 Task: Look for properties with air conditioning.
Action: Mouse pressed left at (915, 131)
Screenshot: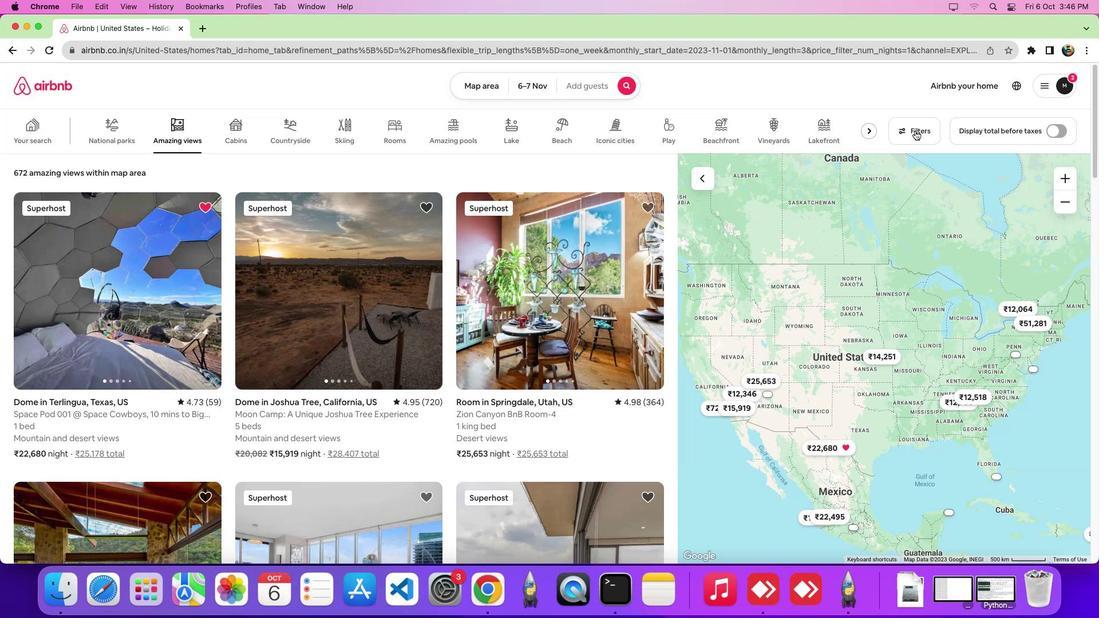 
Action: Mouse moved to (915, 130)
Screenshot: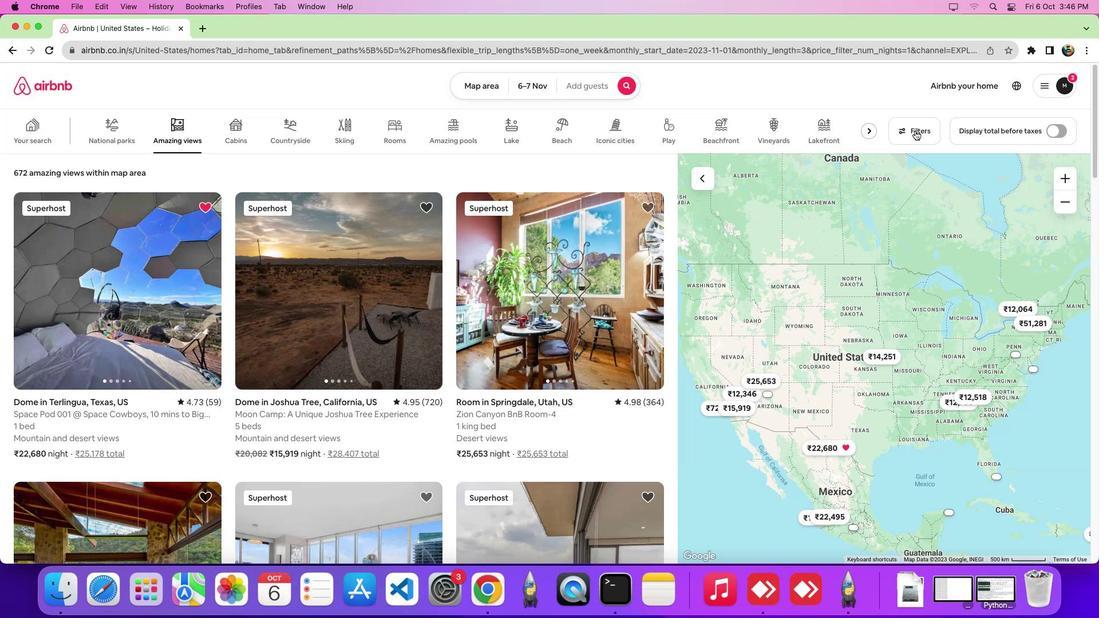 
Action: Mouse pressed left at (915, 130)
Screenshot: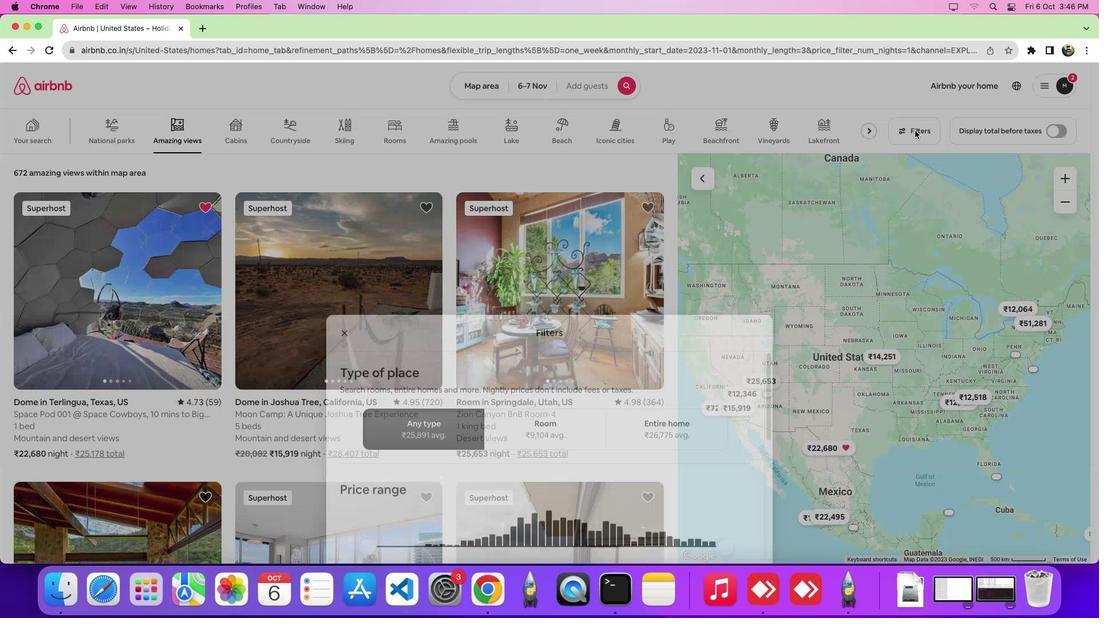 
Action: Mouse moved to (572, 203)
Screenshot: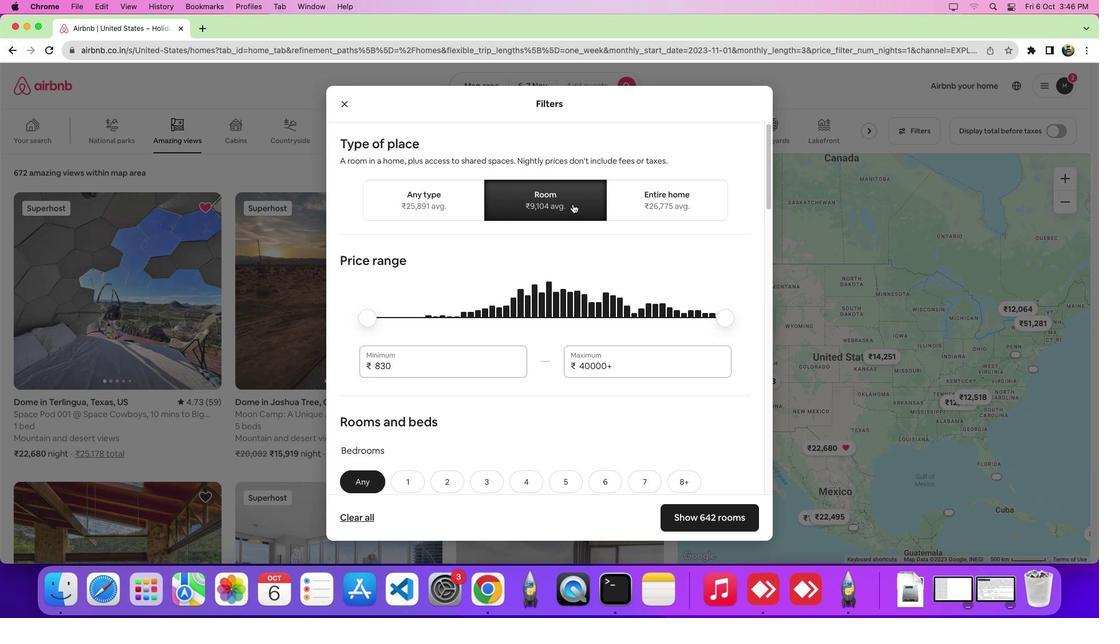 
Action: Mouse pressed left at (572, 203)
Screenshot: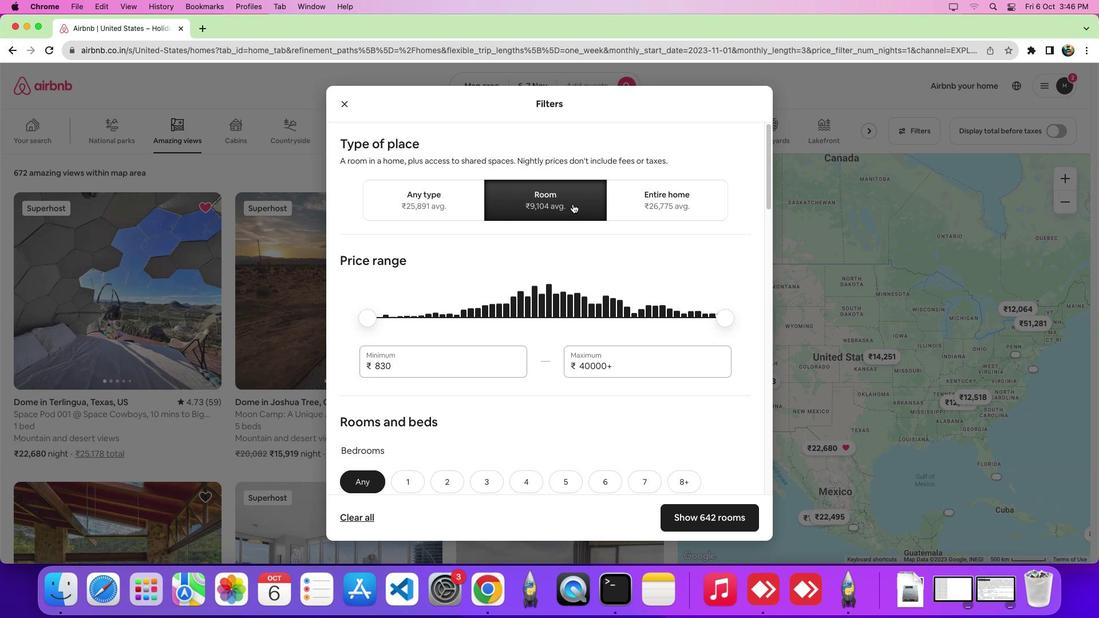 
Action: Mouse moved to (584, 301)
Screenshot: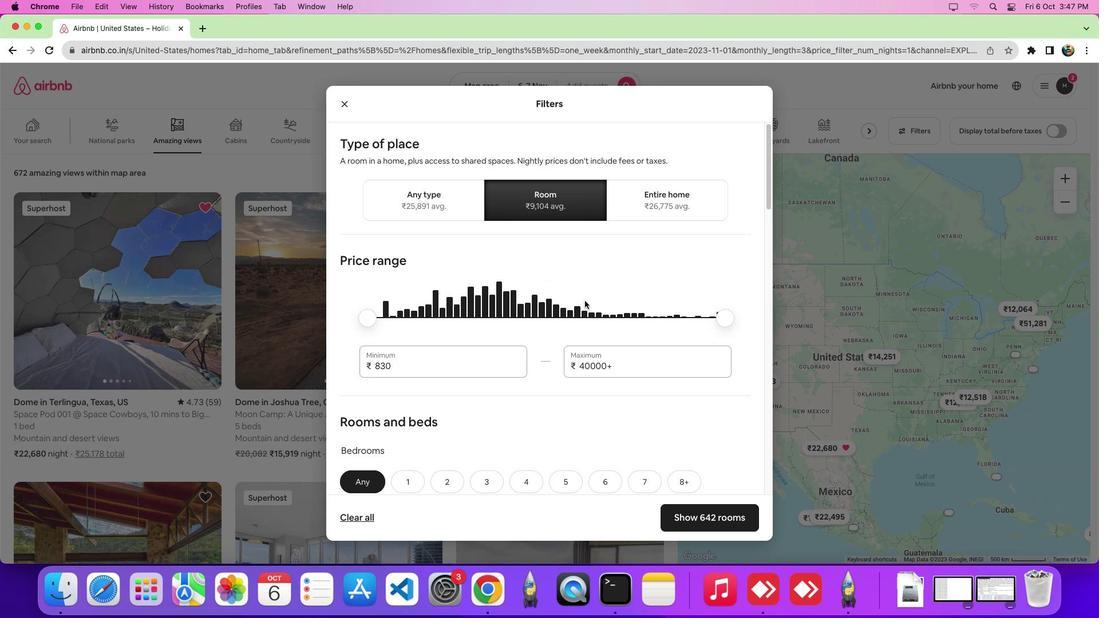 
Action: Mouse scrolled (584, 301) with delta (0, 0)
Screenshot: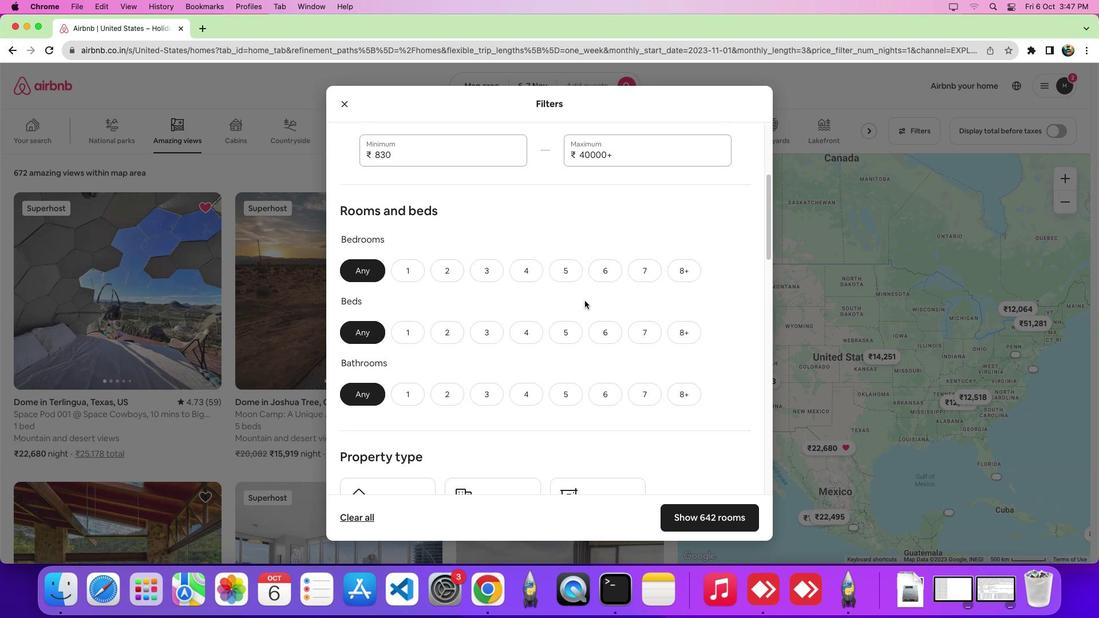 
Action: Mouse scrolled (584, 301) with delta (0, 0)
Screenshot: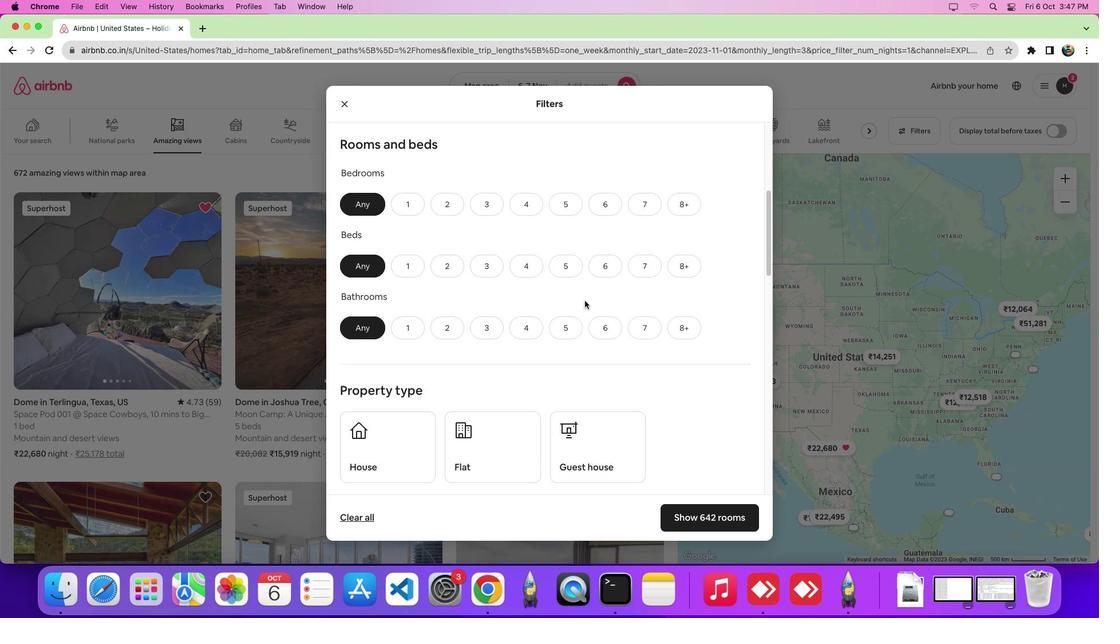 
Action: Mouse scrolled (584, 301) with delta (0, -2)
Screenshot: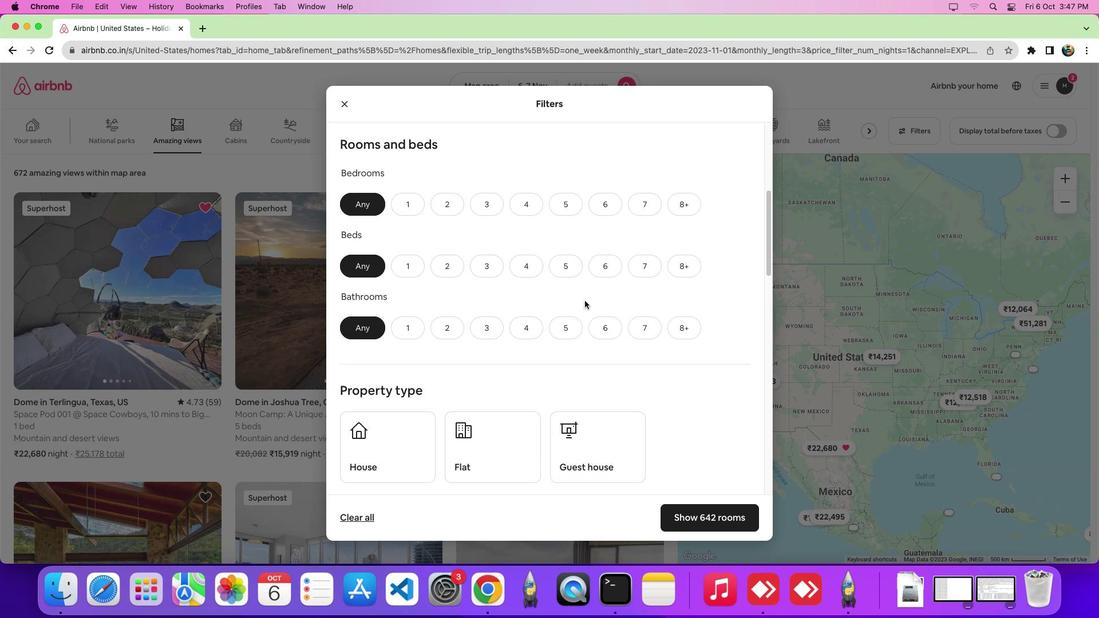 
Action: Mouse scrolled (584, 301) with delta (0, -3)
Screenshot: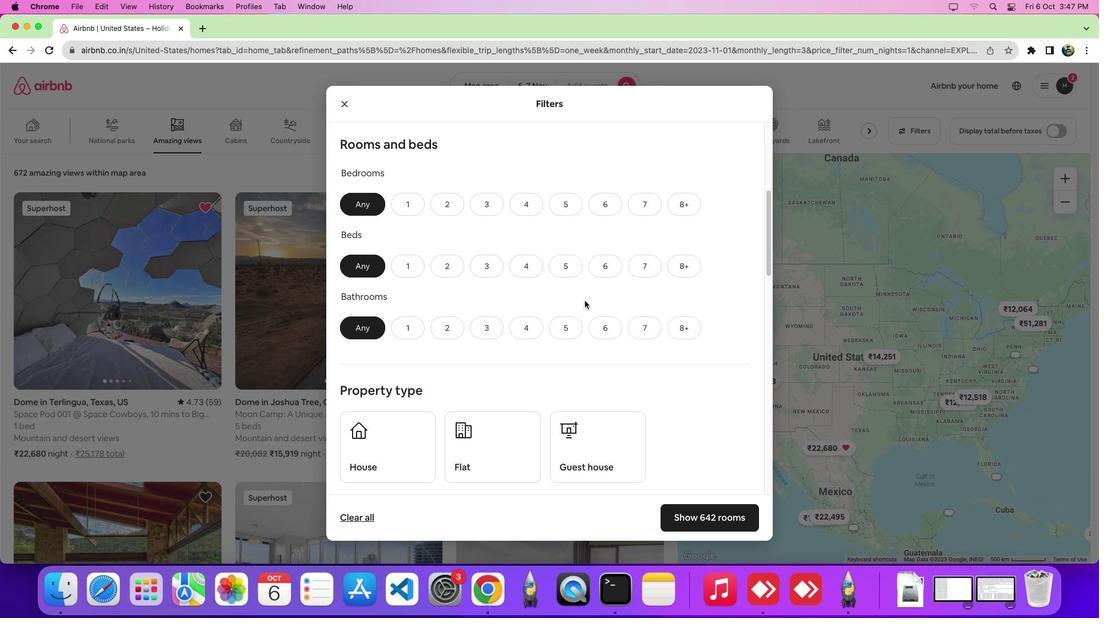 
Action: Mouse scrolled (584, 301) with delta (0, 0)
Screenshot: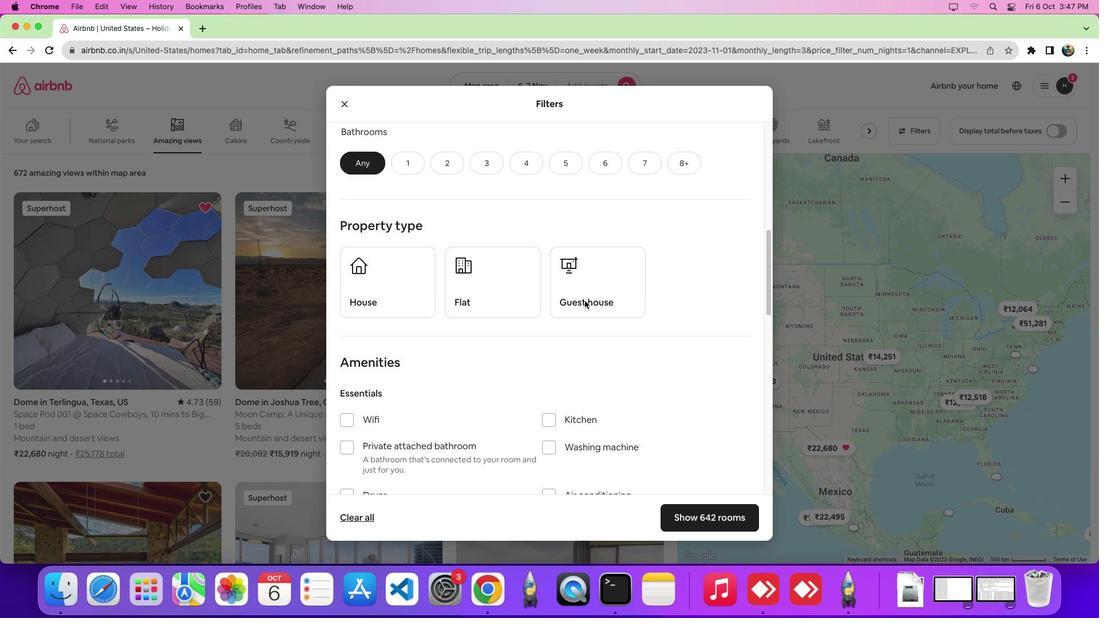 
Action: Mouse scrolled (584, 301) with delta (0, 0)
Screenshot: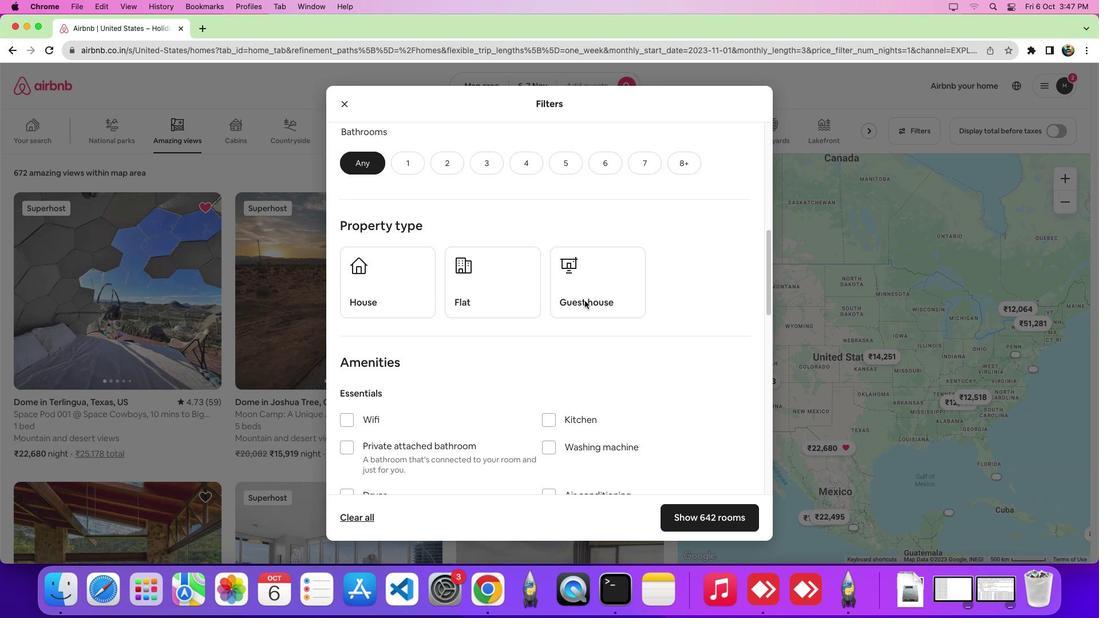 
Action: Mouse scrolled (584, 301) with delta (0, -2)
Screenshot: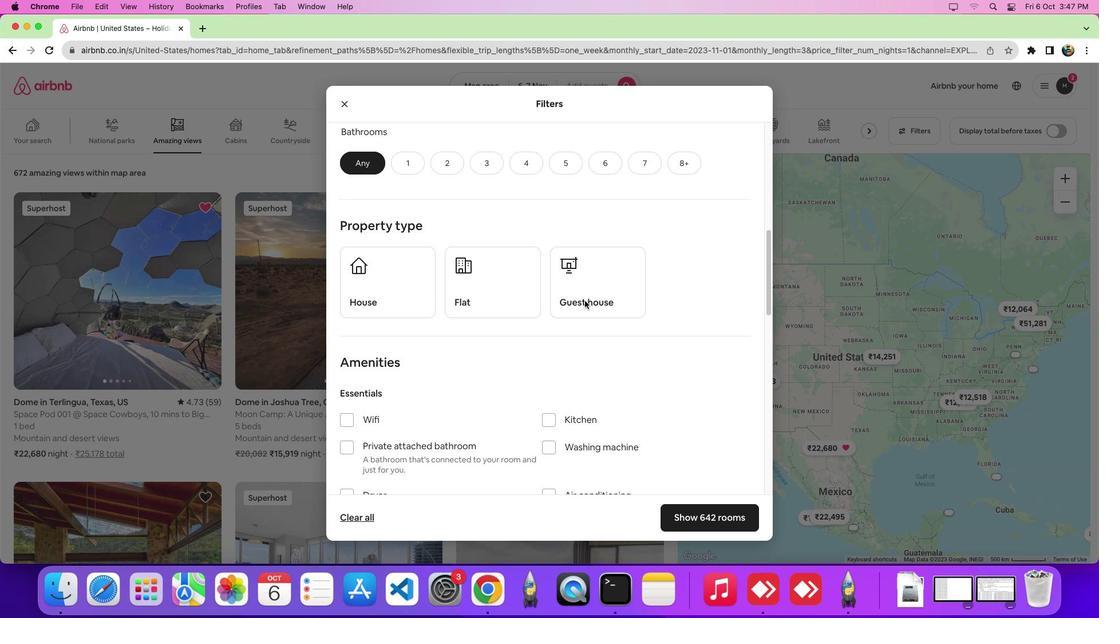 
Action: Mouse scrolled (584, 301) with delta (0, 0)
Screenshot: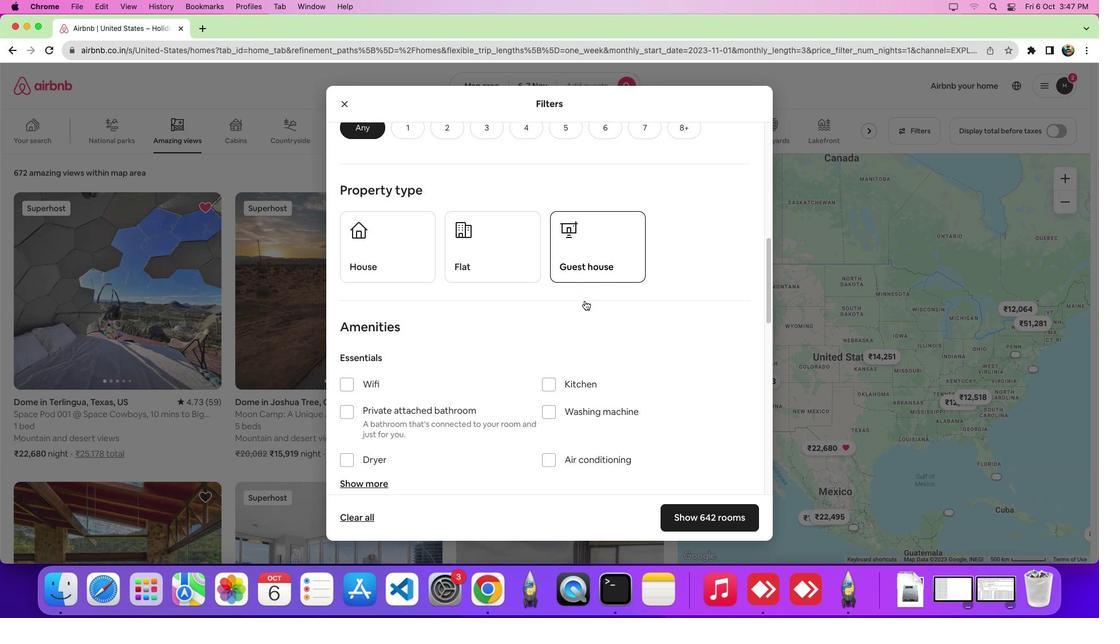 
Action: Mouse scrolled (584, 301) with delta (0, 0)
Screenshot: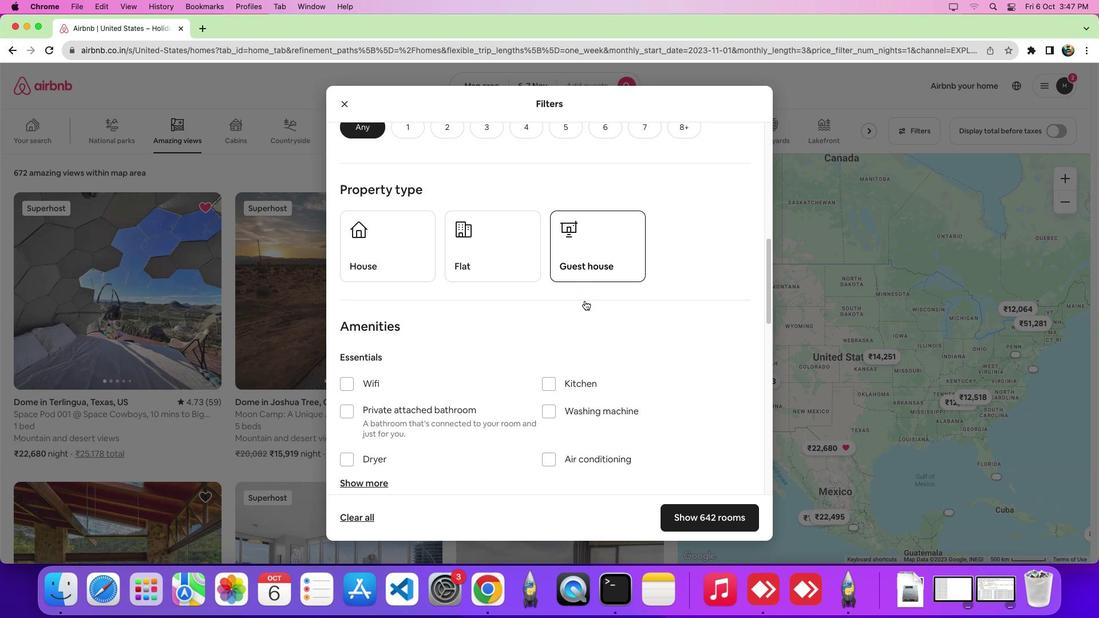 
Action: Mouse scrolled (584, 301) with delta (0, 0)
Screenshot: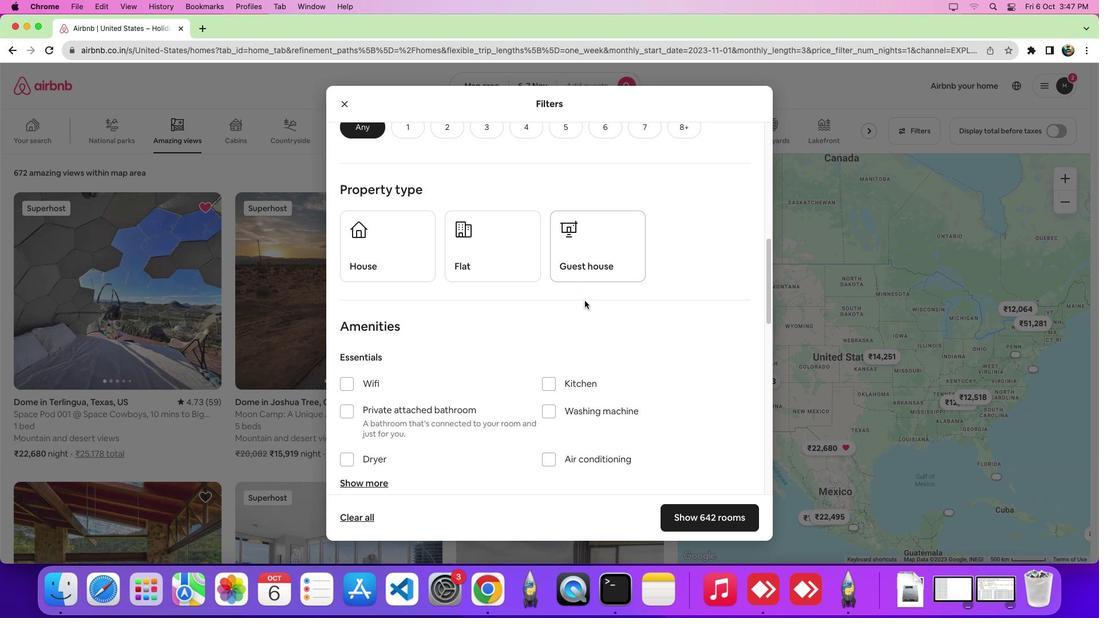 
Action: Mouse moved to (545, 455)
Screenshot: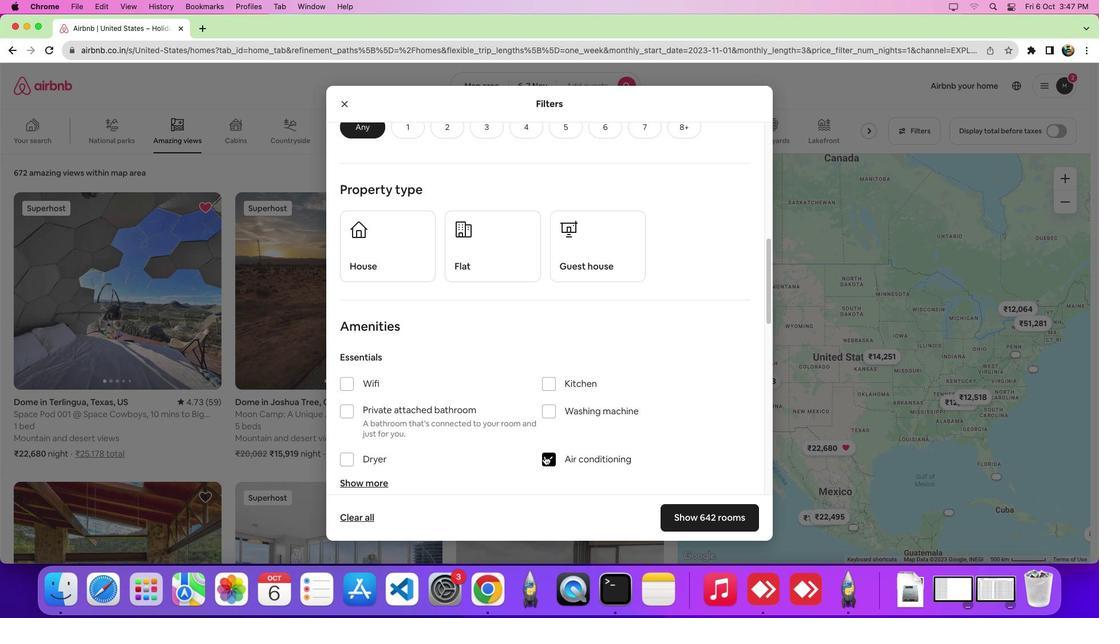 
Action: Mouse pressed left at (545, 455)
Screenshot: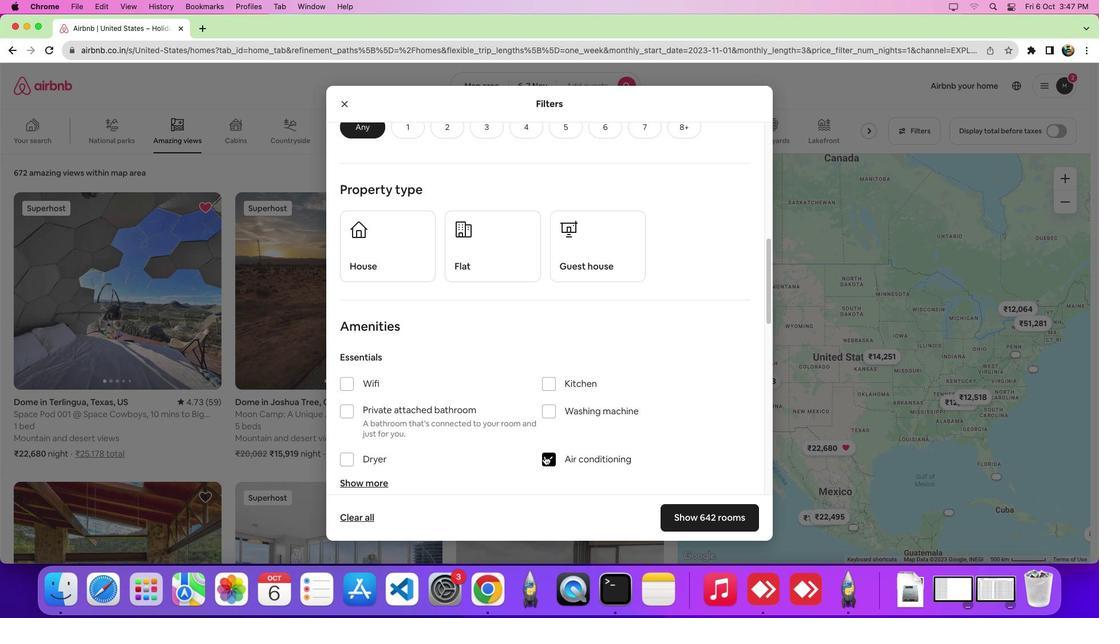 
Action: Mouse moved to (725, 520)
Screenshot: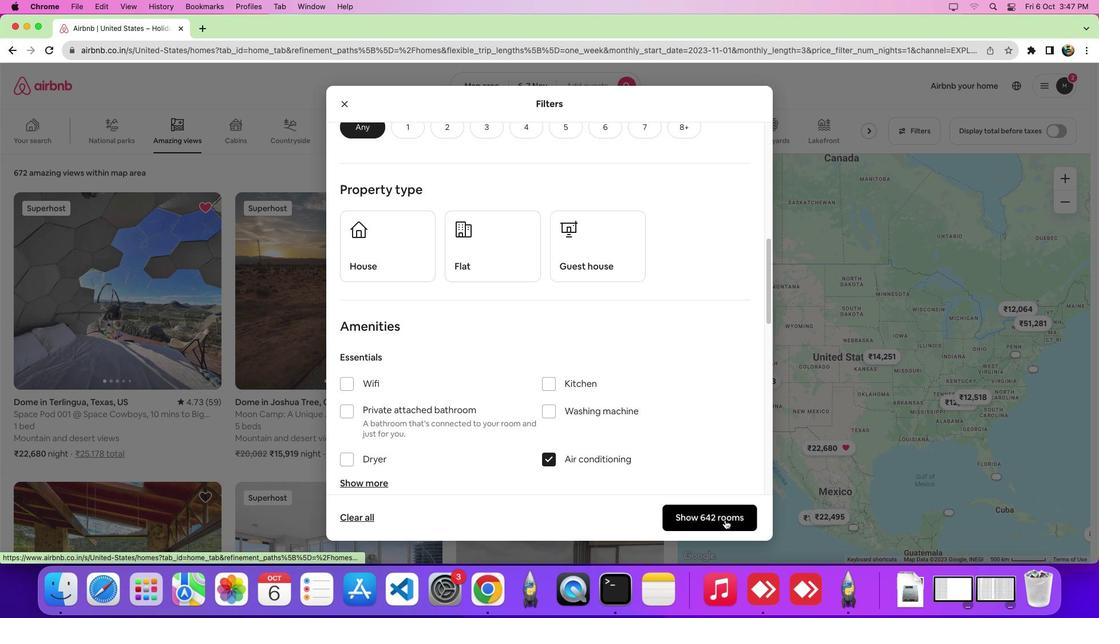 
Action: Mouse pressed left at (725, 520)
Screenshot: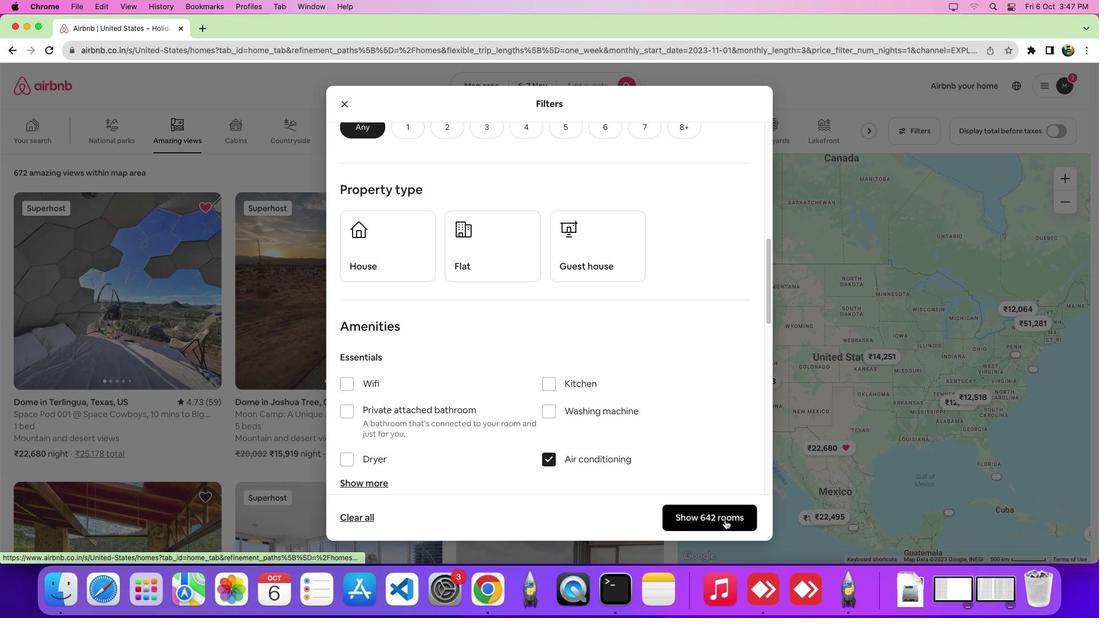 
Action: Mouse moved to (560, 522)
Screenshot: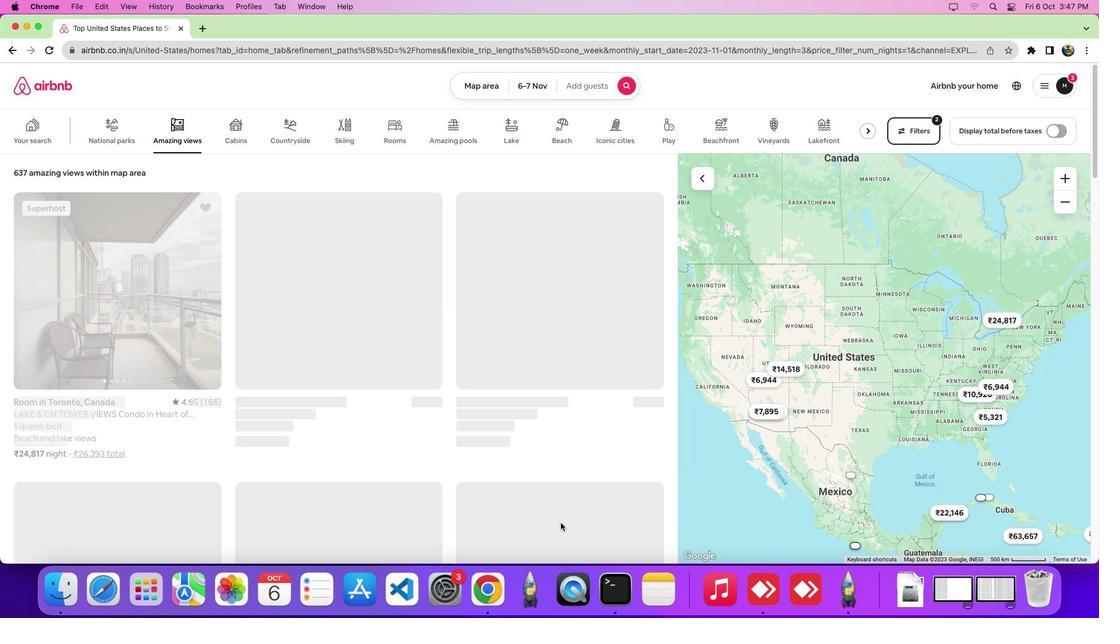 
